 Task: Add Description DS0023 to Card Card0023 in Board Board0021 in Workspace Development in Trello
Action: Mouse moved to (446, 491)
Screenshot: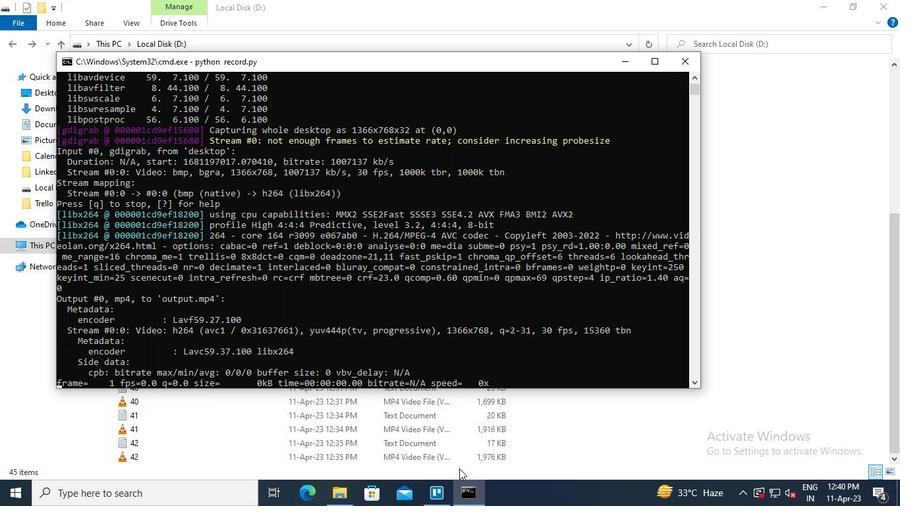 
Action: Mouse pressed left at (446, 491)
Screenshot: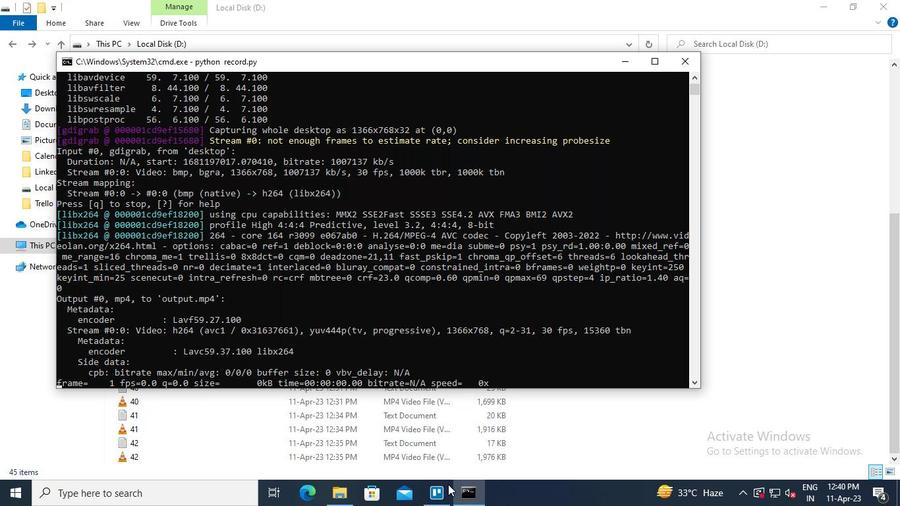 
Action: Mouse moved to (219, 374)
Screenshot: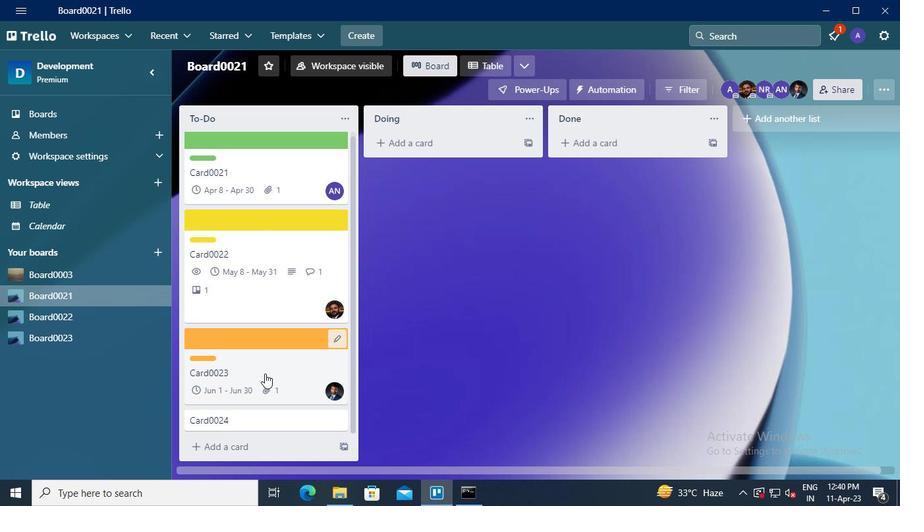 
Action: Mouse pressed left at (219, 374)
Screenshot: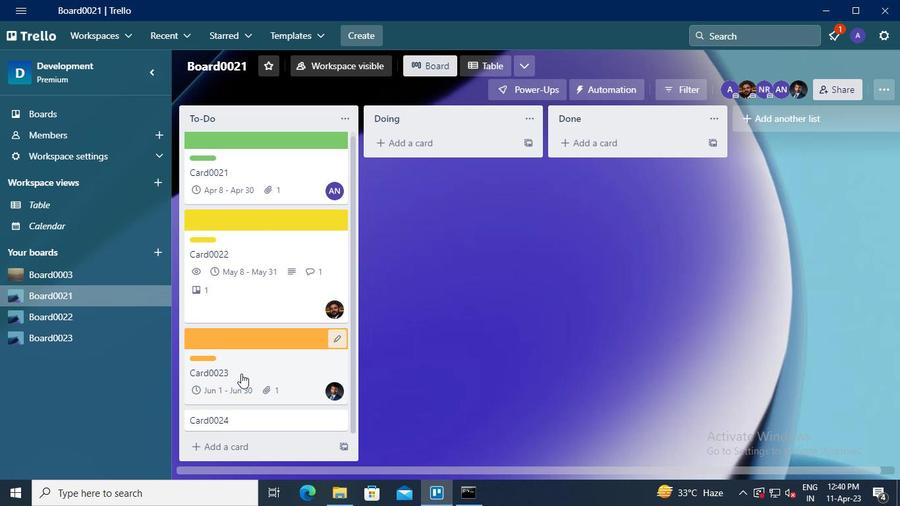
Action: Mouse moved to (264, 315)
Screenshot: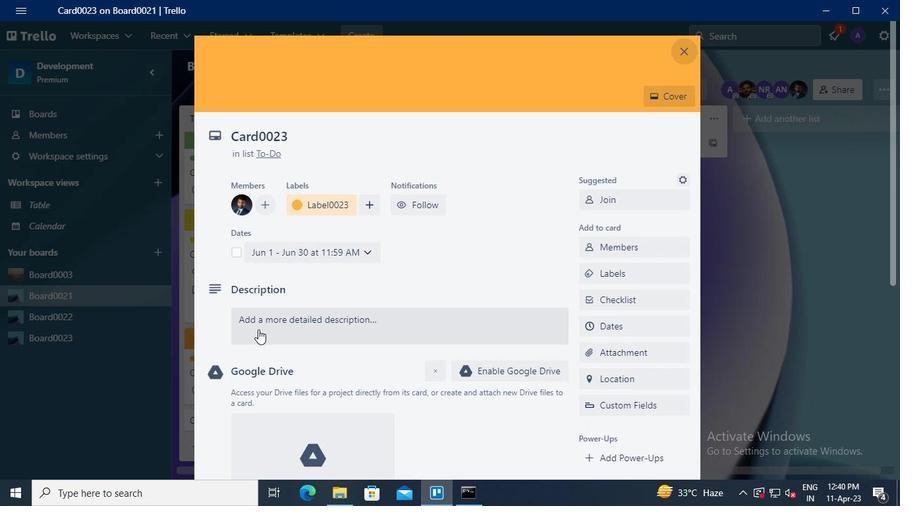 
Action: Mouse pressed left at (264, 315)
Screenshot: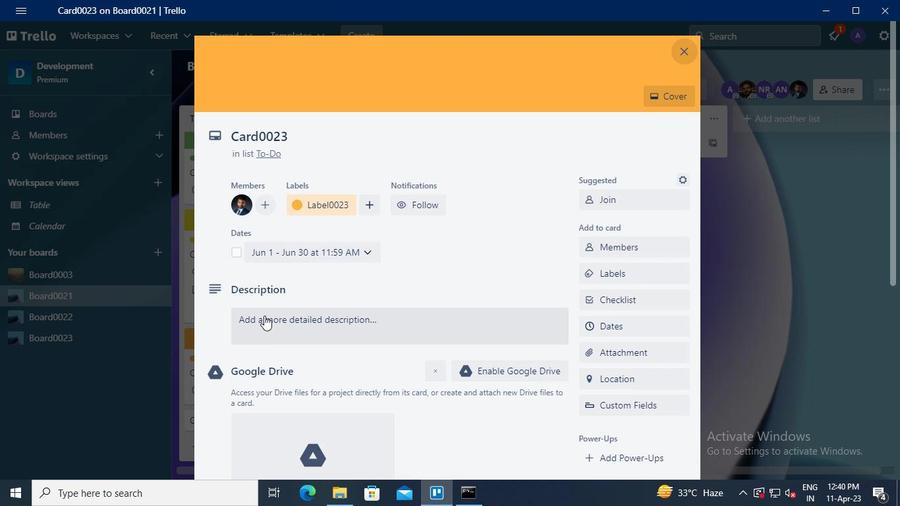 
Action: Keyboard Key.shift
Screenshot: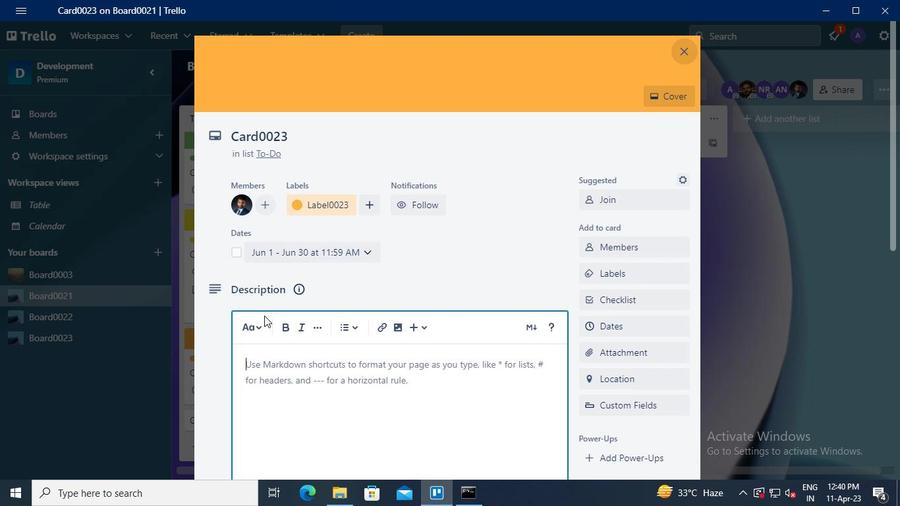 
Action: Keyboard D
Screenshot: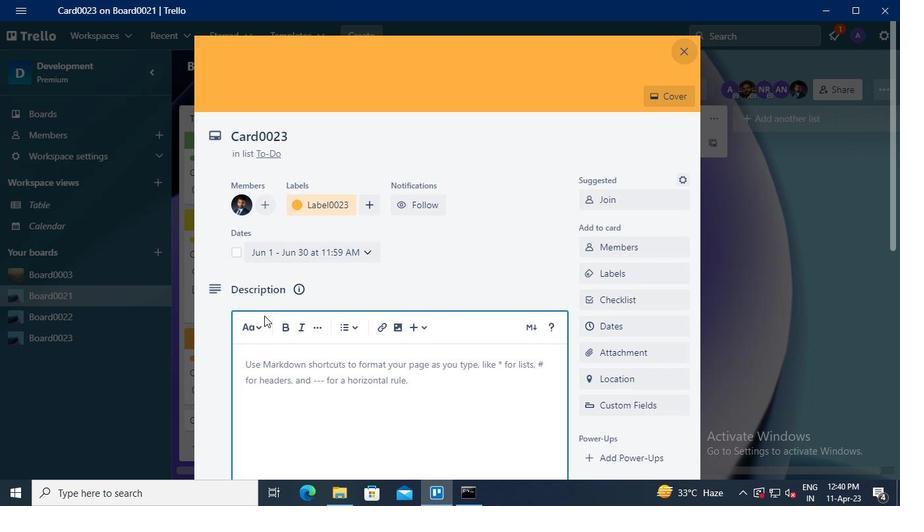 
Action: Keyboard S
Screenshot: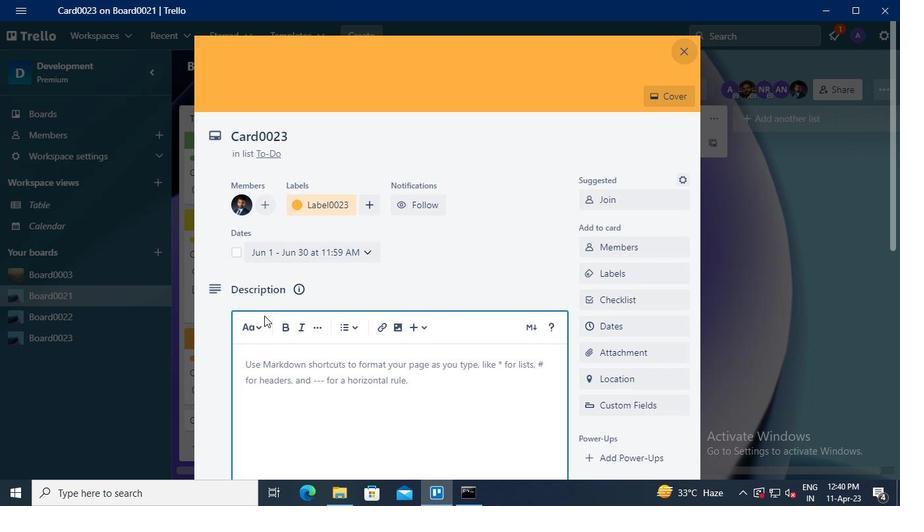 
Action: Keyboard <96>
Screenshot: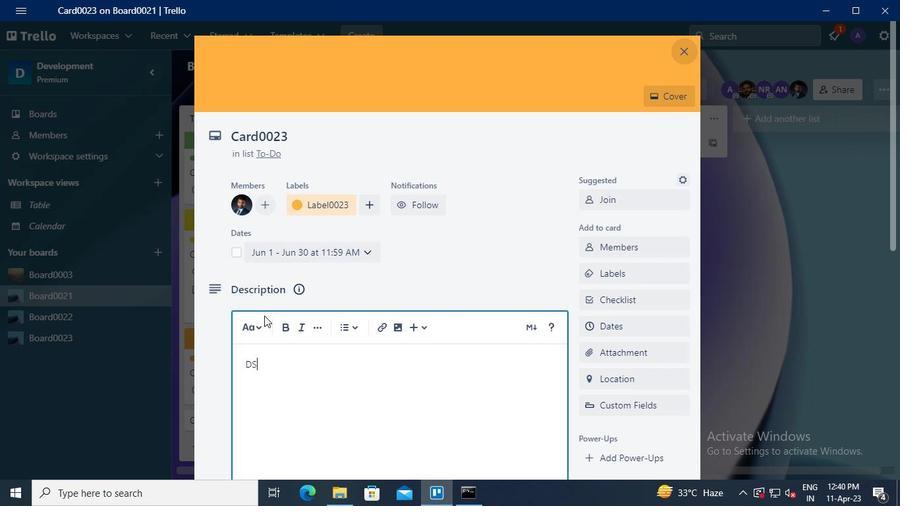 
Action: Keyboard <96>
Screenshot: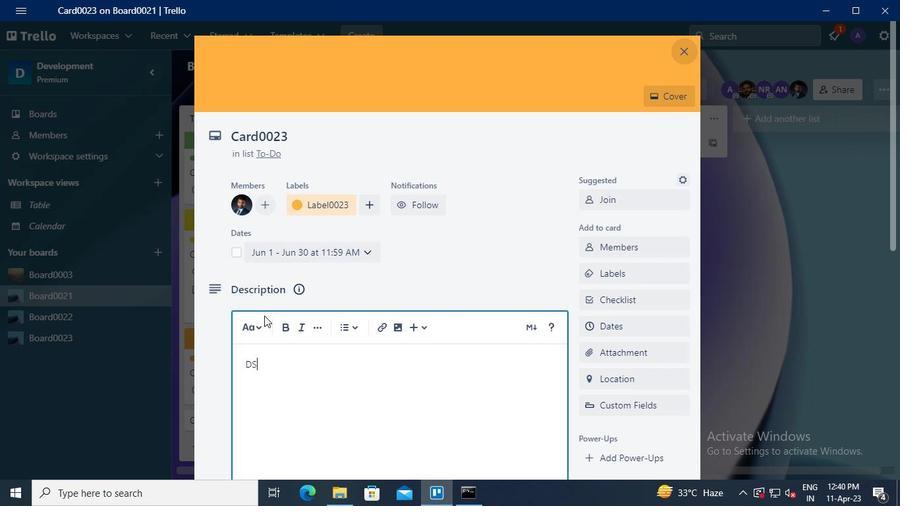 
Action: Keyboard <98>
Screenshot: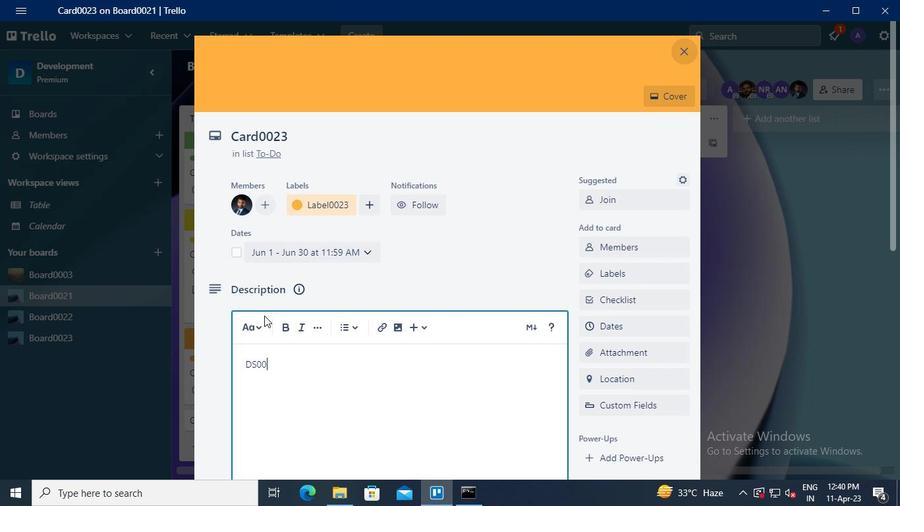 
Action: Keyboard <99>
Screenshot: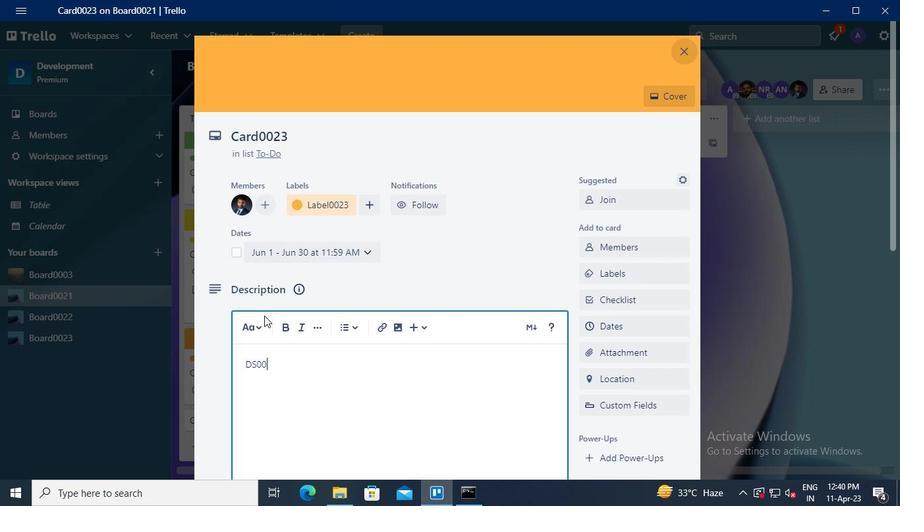 
Action: Mouse moved to (255, 315)
Screenshot: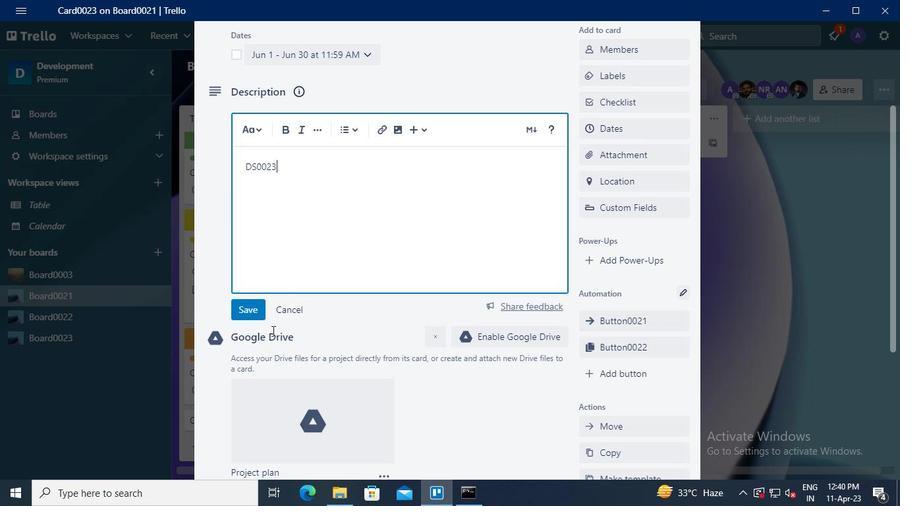 
Action: Mouse pressed left at (255, 315)
Screenshot: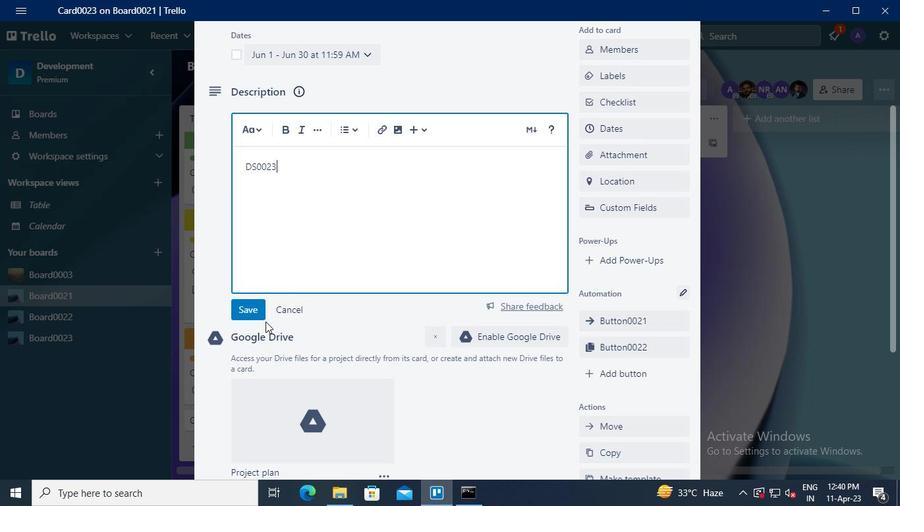 
Action: Mouse moved to (465, 505)
Screenshot: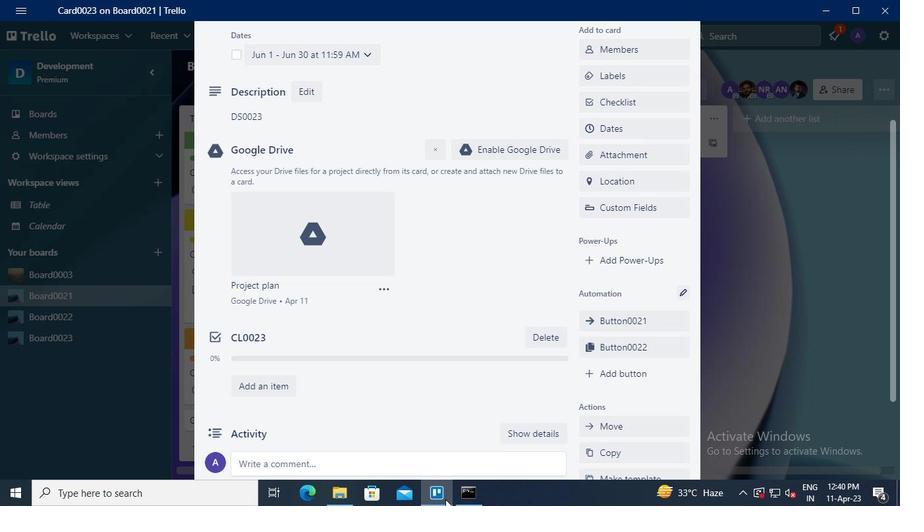 
Action: Mouse pressed left at (465, 505)
Screenshot: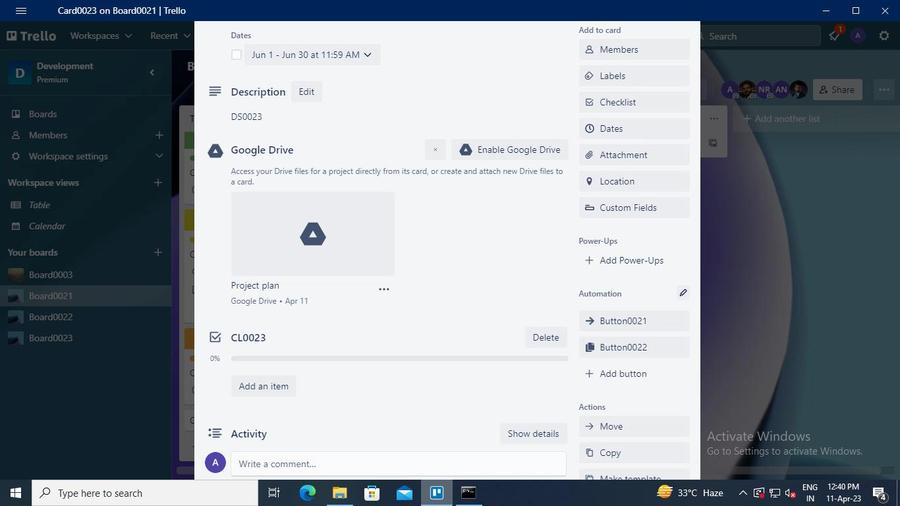 
Action: Mouse moved to (687, 58)
Screenshot: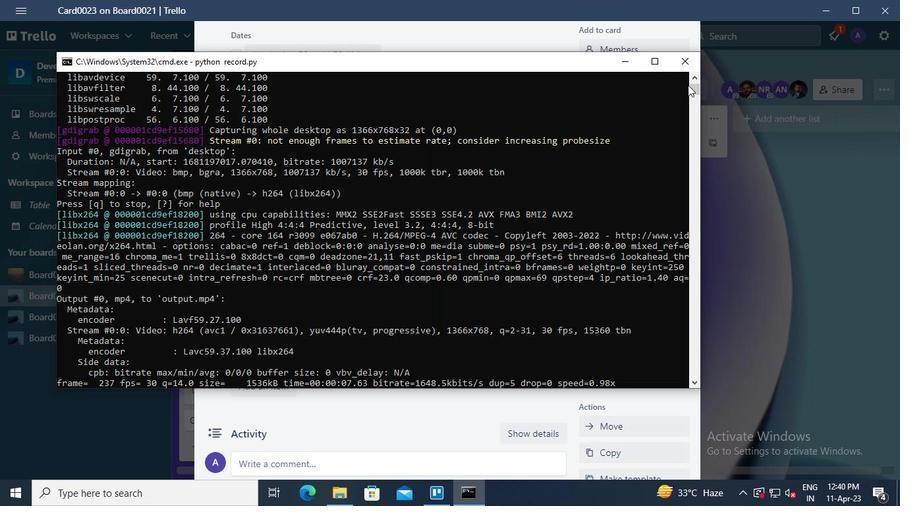 
Action: Mouse pressed left at (687, 58)
Screenshot: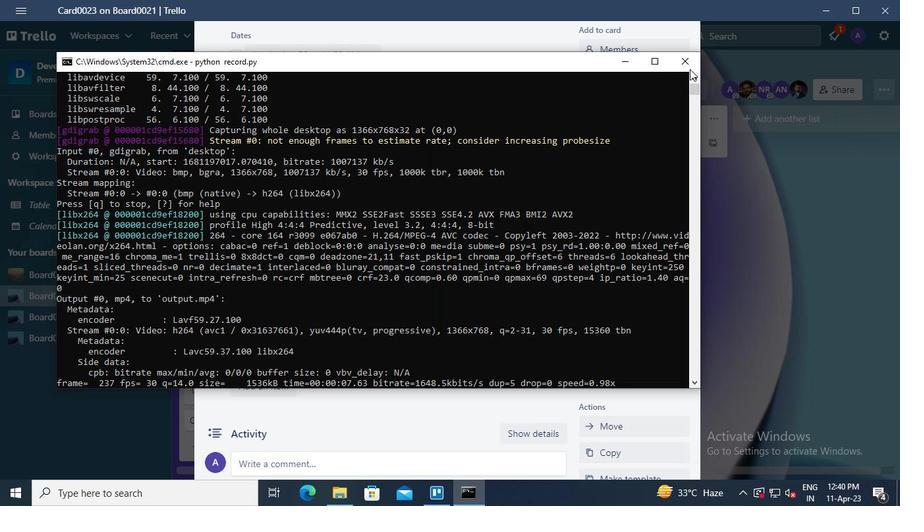 
